 Task: For heading Arial Rounded MT Bold with Underline.  font size for heading26,  'Change the font style of data to'Browallia New.  and font size to 18,  Change the alignment of both headline & data to Align middle & Align Text left.  In the sheet  Expense's Analysisbook
Action: Mouse moved to (924, 116)
Screenshot: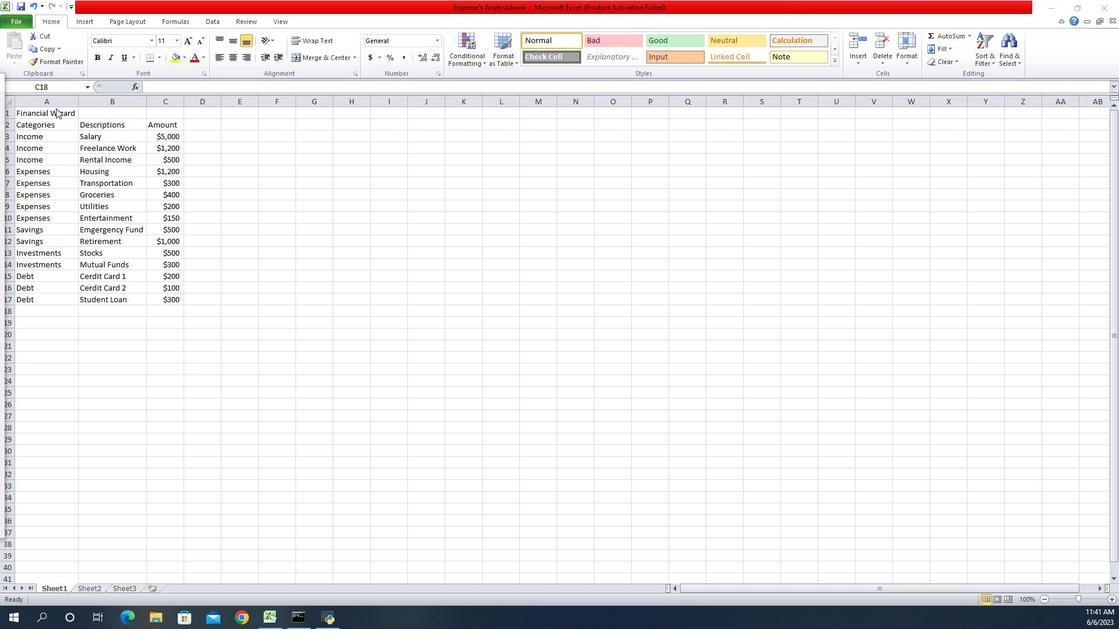 
Action: Mouse pressed left at (924, 116)
Screenshot: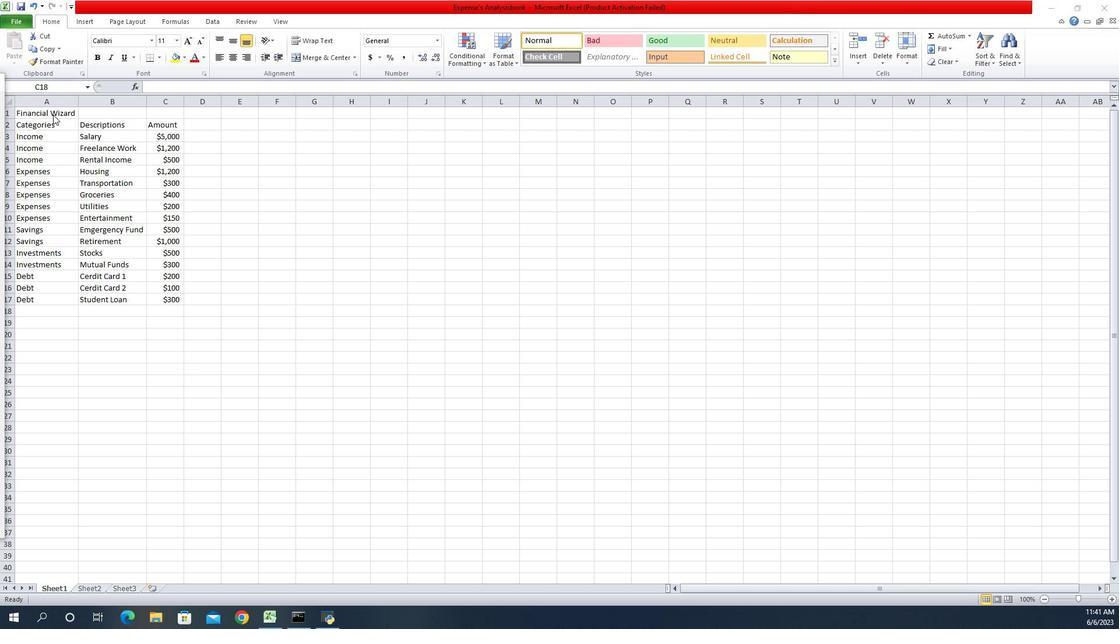 
Action: Mouse pressed left at (924, 116)
Screenshot: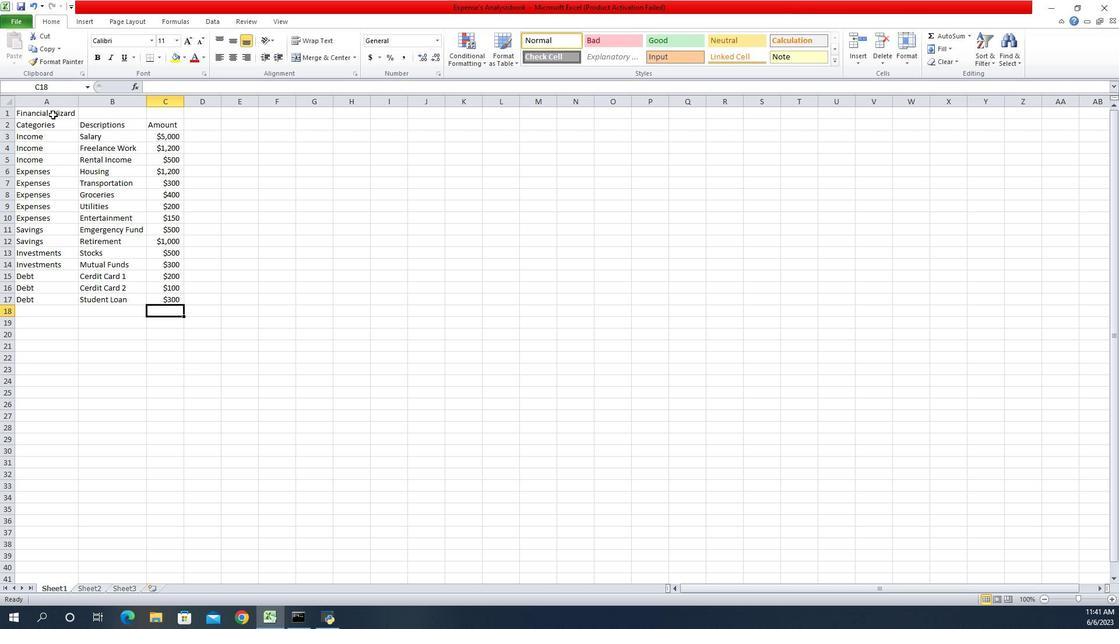 
Action: Mouse pressed left at (924, 116)
Screenshot: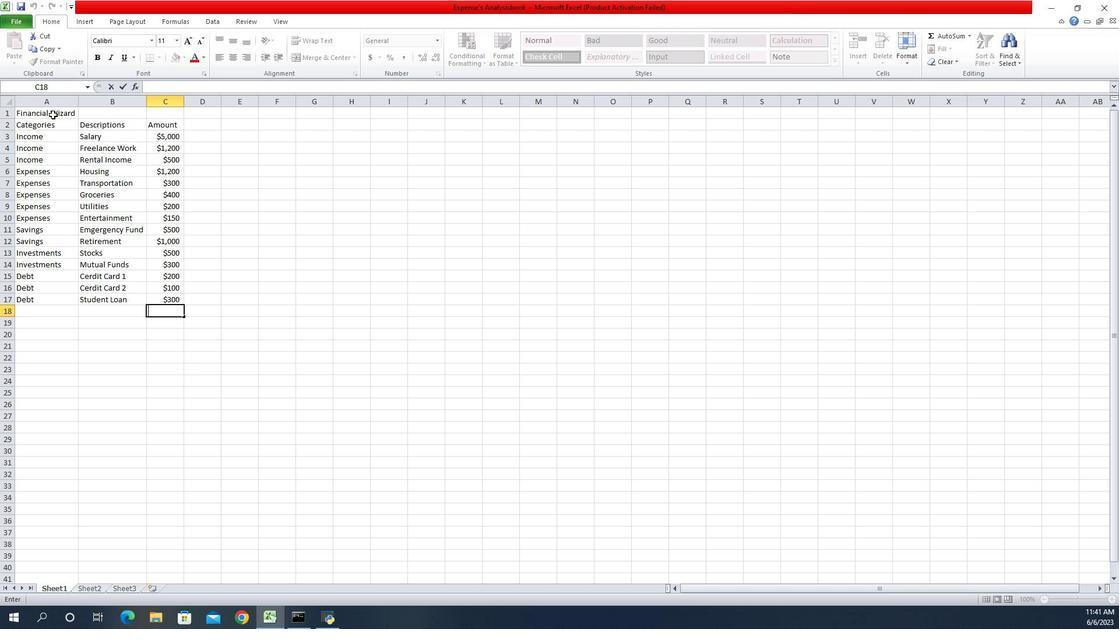 
Action: Mouse moved to (1023, 43)
Screenshot: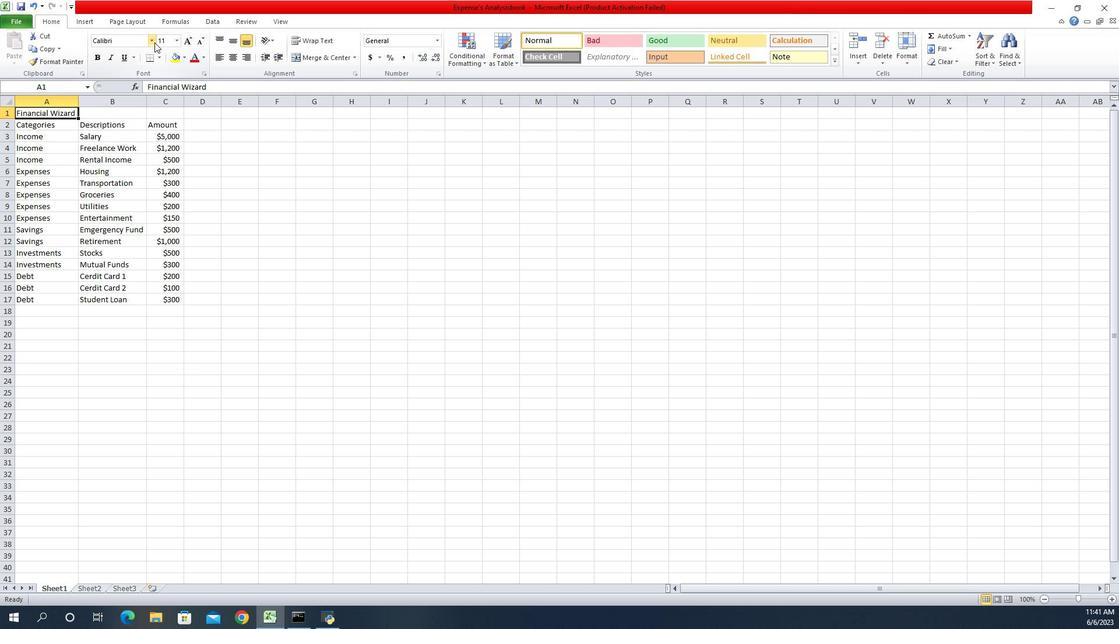 
Action: Mouse pressed left at (1023, 43)
Screenshot: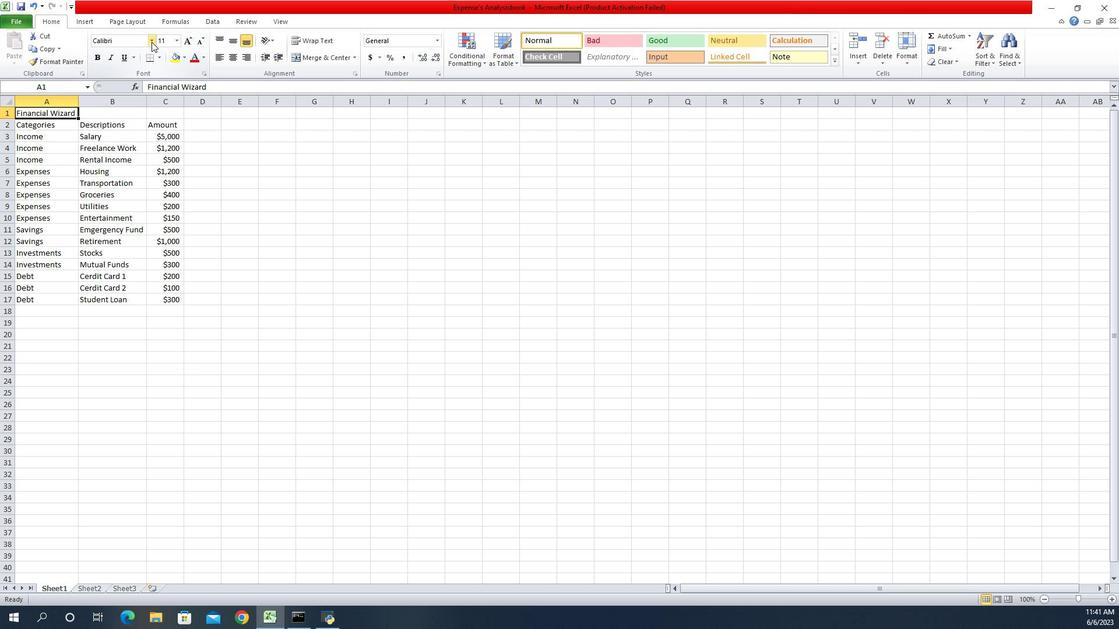 
Action: Mouse moved to (1022, 43)
Screenshot: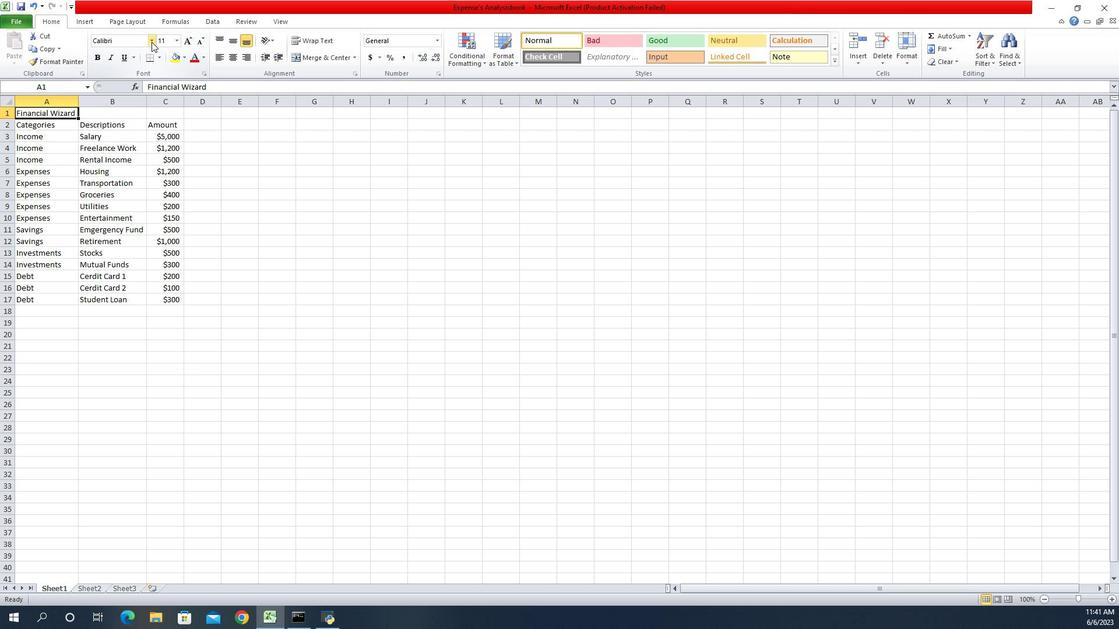 
Action: Key pressed arial<Key.down><Key.down><Key.down><Key.enter>
Screenshot: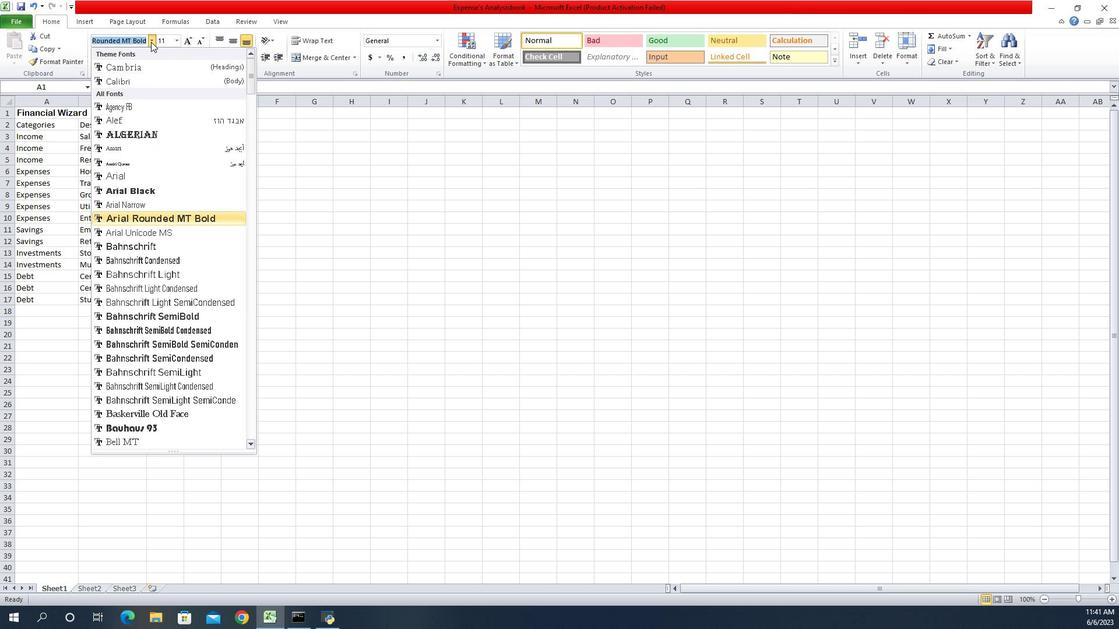 
Action: Mouse moved to (998, 61)
Screenshot: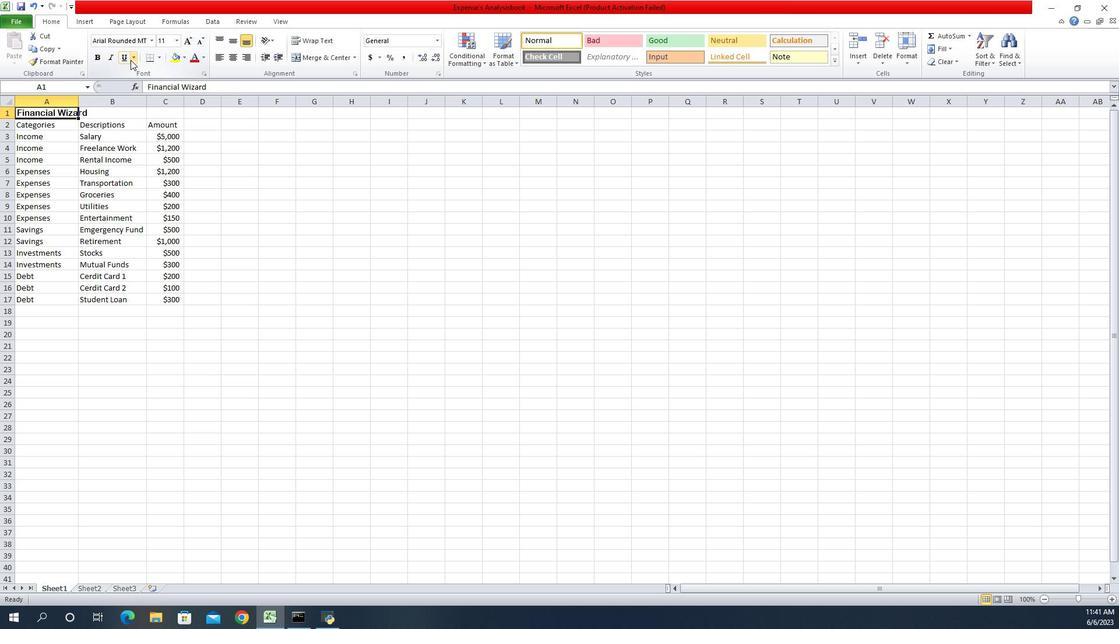 
Action: Mouse pressed left at (998, 61)
Screenshot: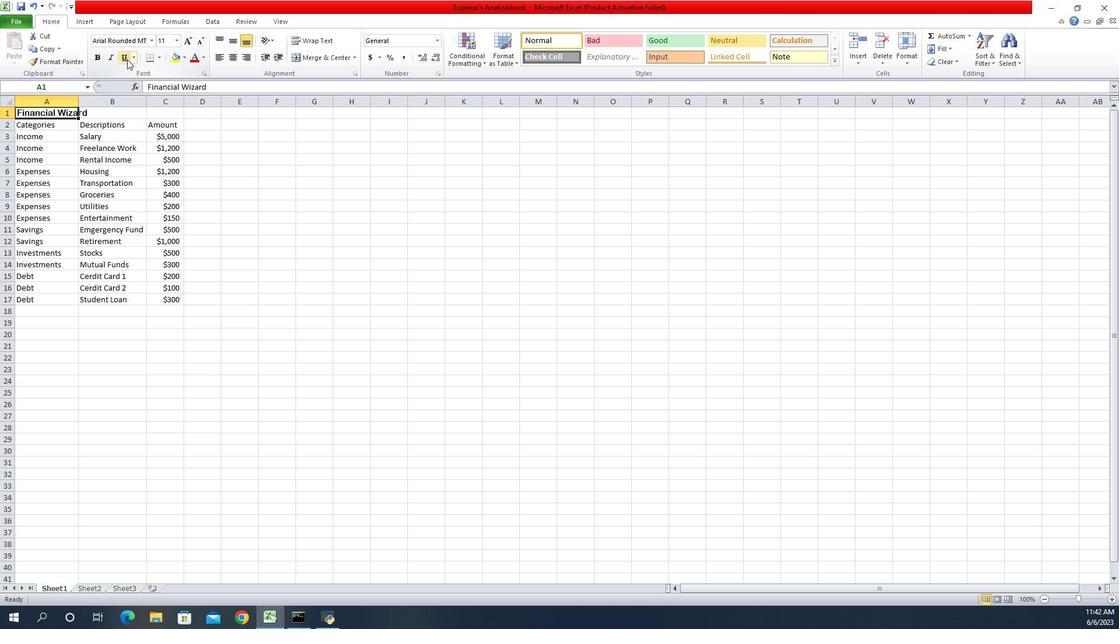 
Action: Mouse moved to (1049, 46)
Screenshot: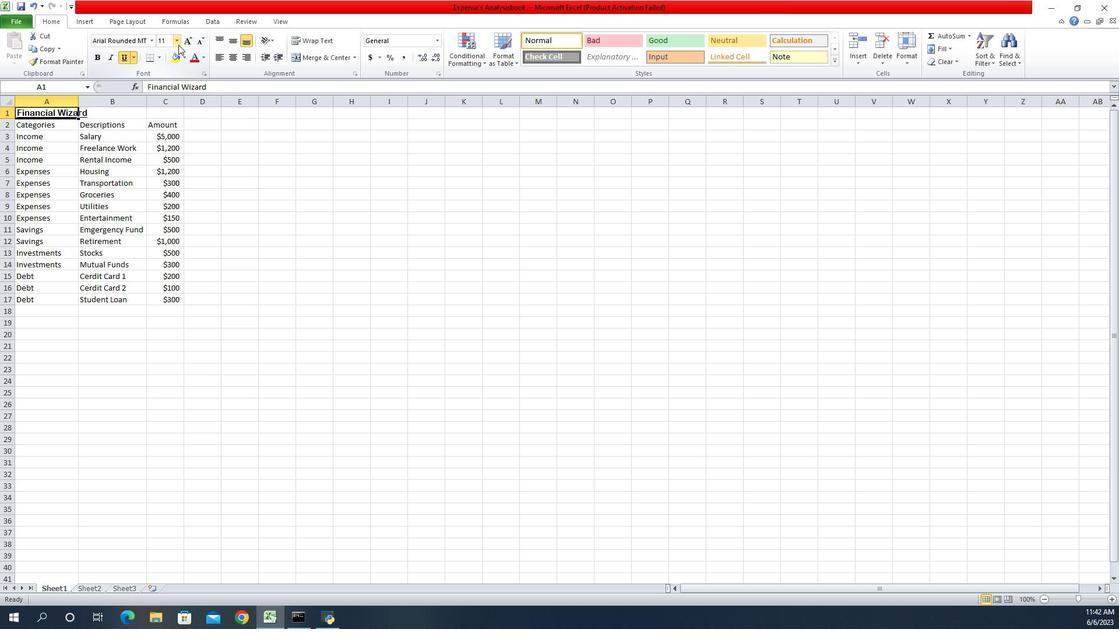 
Action: Mouse pressed left at (1049, 46)
Screenshot: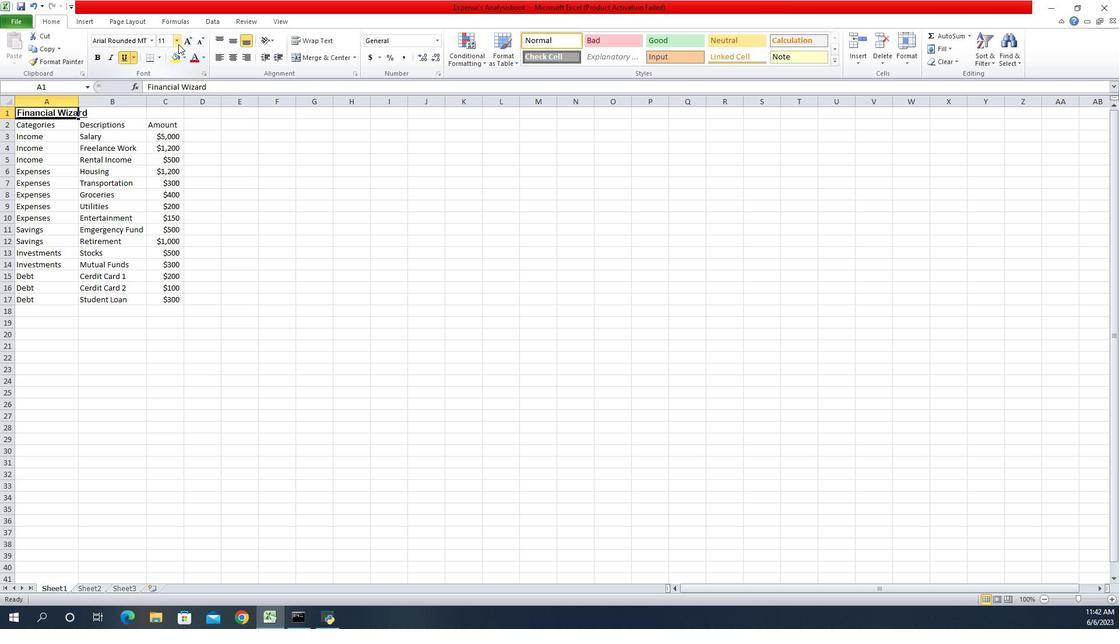 
Action: Mouse moved to (1035, 162)
Screenshot: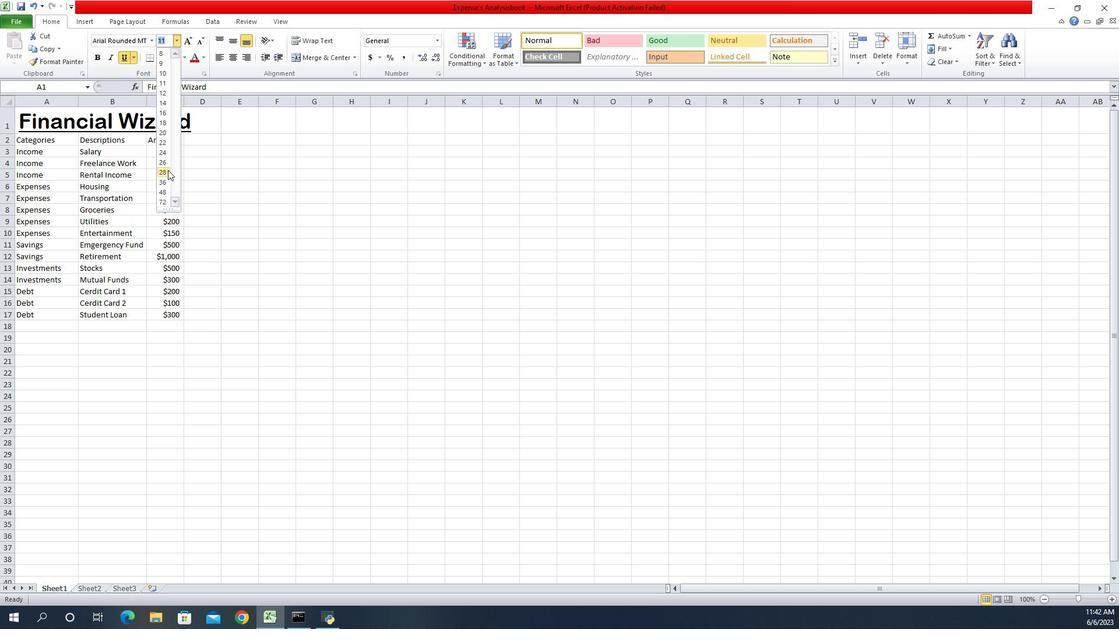 
Action: Mouse pressed left at (1035, 162)
Screenshot: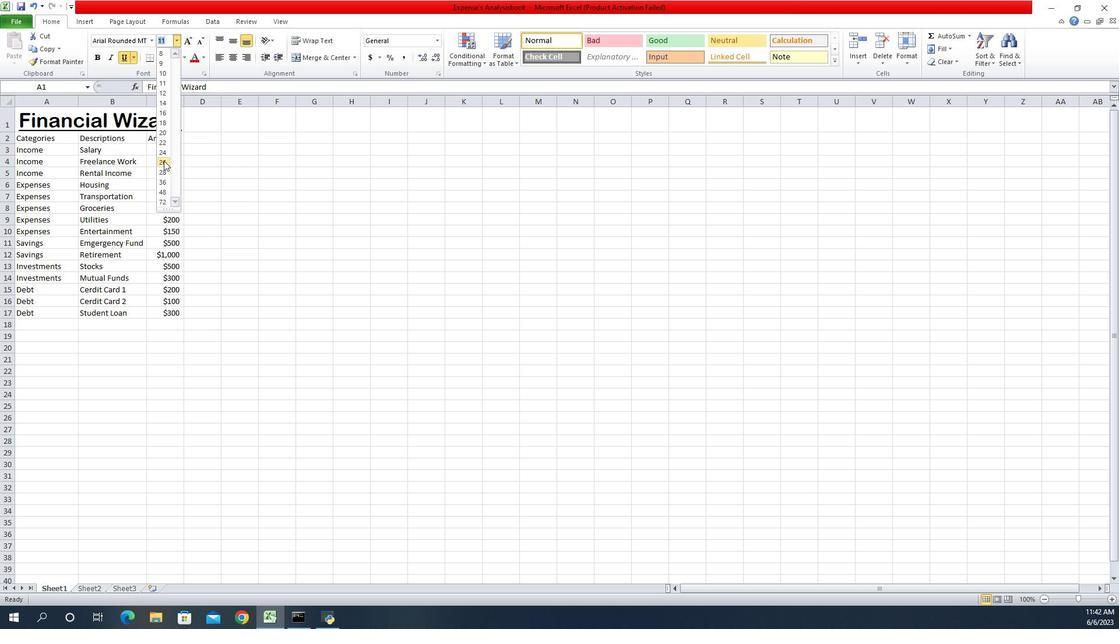 
Action: Mouse moved to (923, 142)
Screenshot: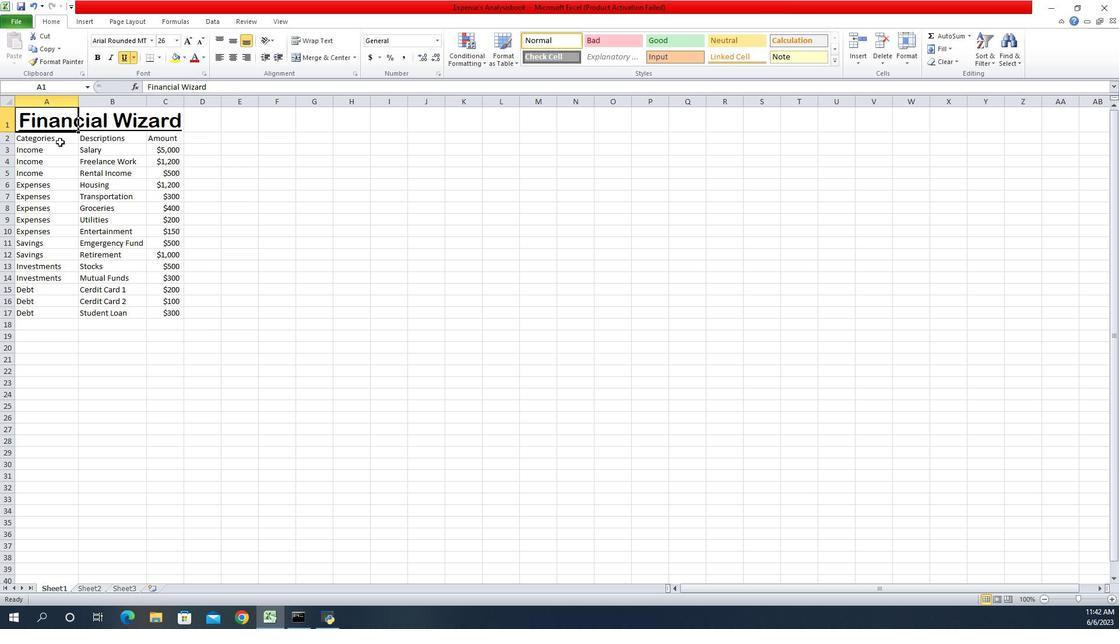 
Action: Mouse pressed left at (923, 142)
Screenshot: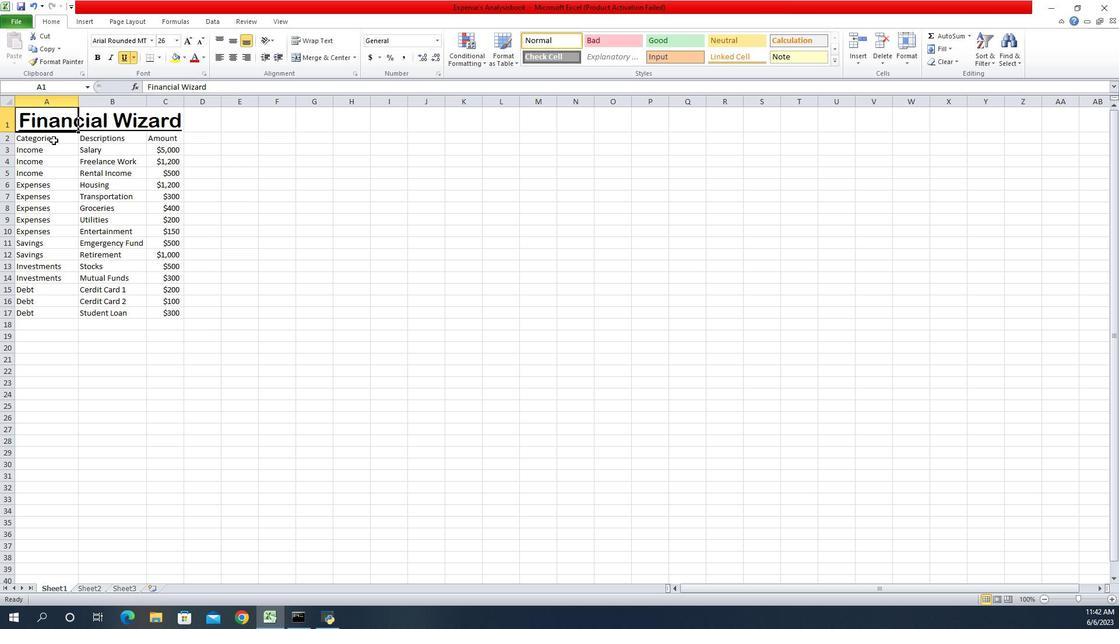 
Action: Mouse moved to (923, 142)
Screenshot: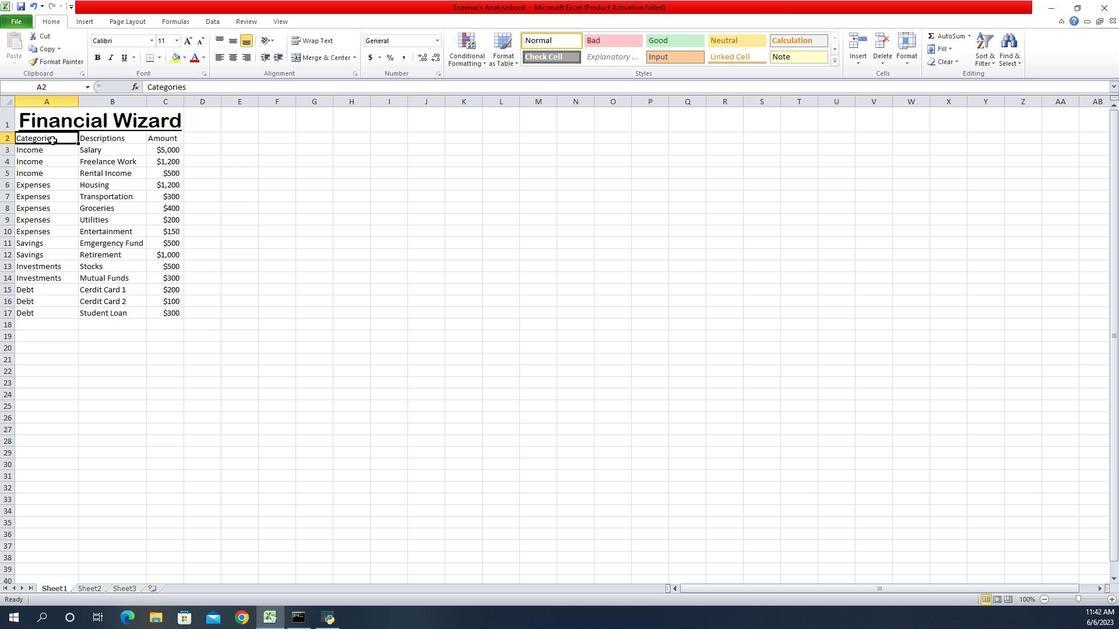 
Action: Key pressed <Key.shift><Key.down><Key.right>
Screenshot: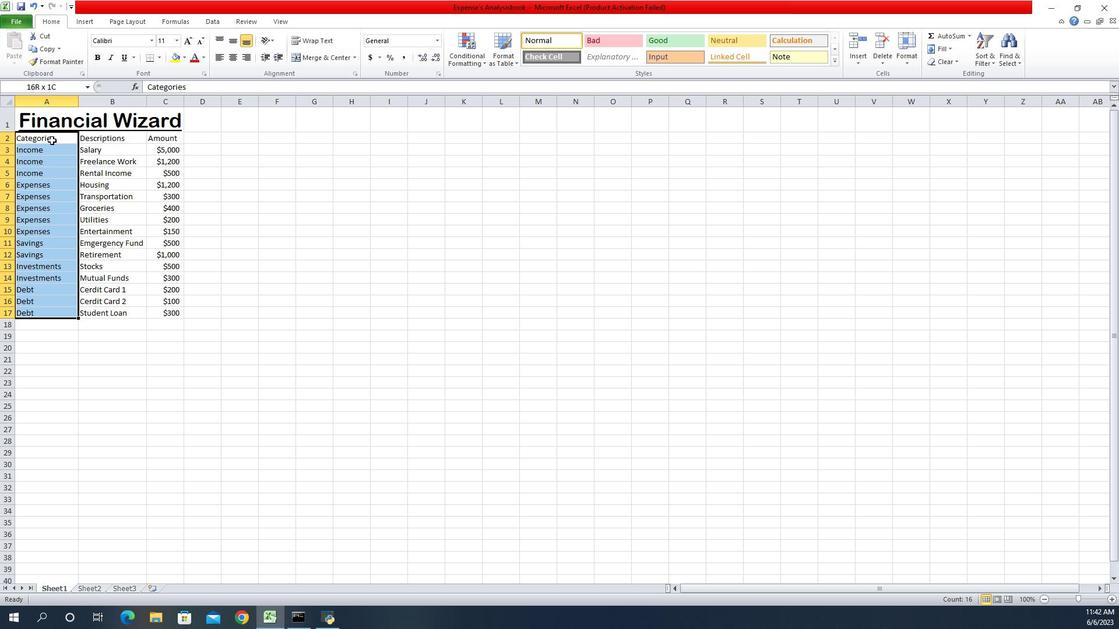 
Action: Mouse moved to (1021, 44)
Screenshot: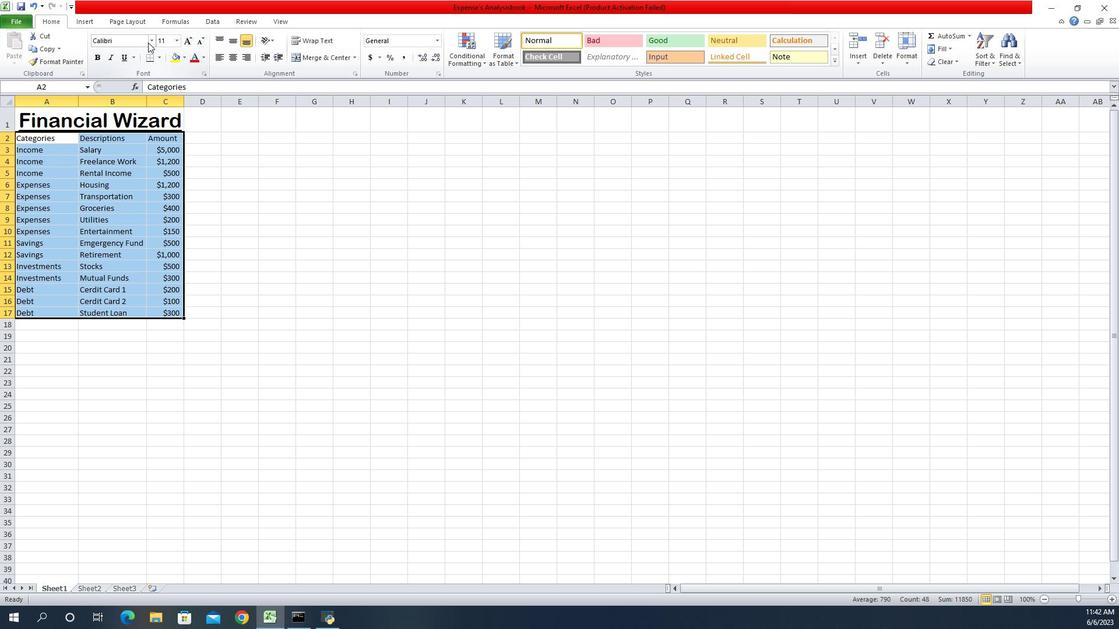 
Action: Mouse pressed left at (1021, 44)
Screenshot: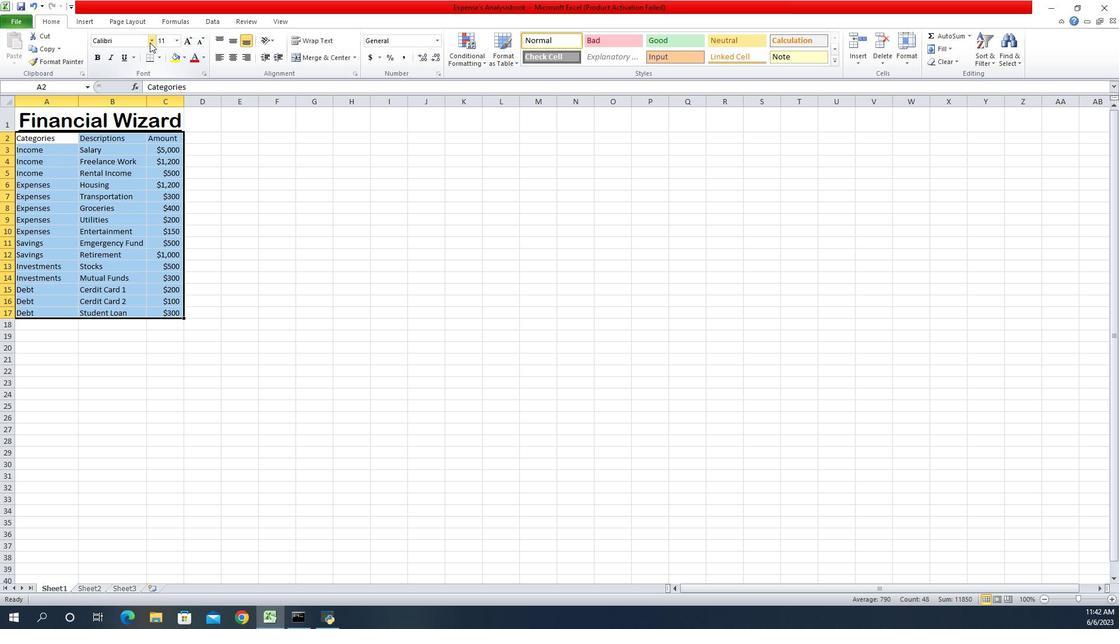 
Action: Key pressed browallia<Key.space><Key.shift>New<Key.enter>
Screenshot: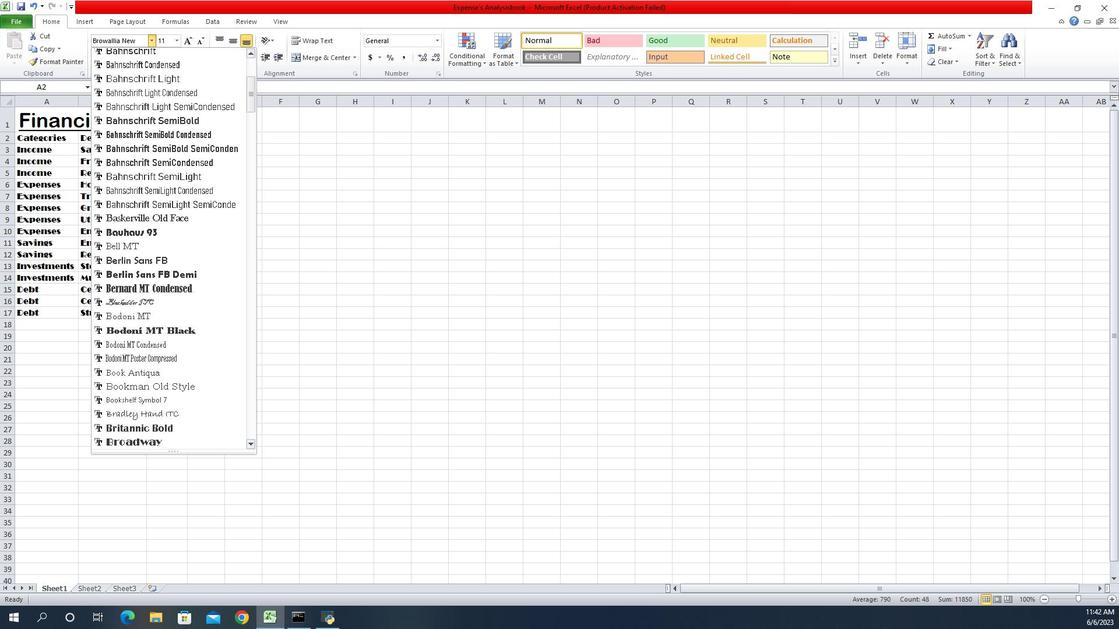 
Action: Mouse moved to (1047, 42)
Screenshot: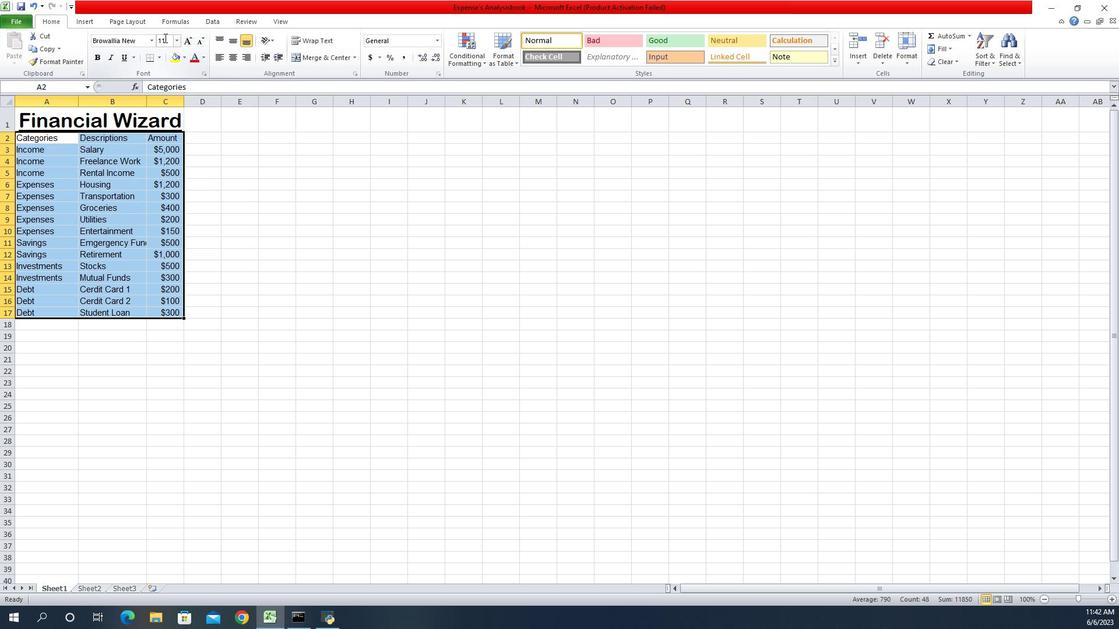 
Action: Mouse pressed left at (1047, 42)
Screenshot: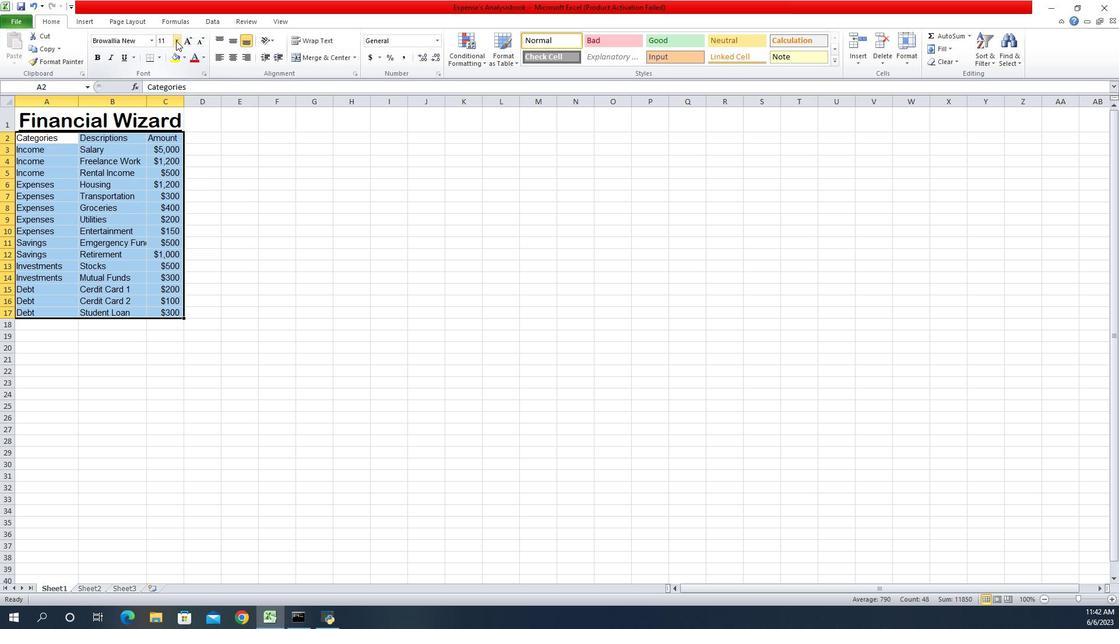 
Action: Mouse moved to (1039, 125)
Screenshot: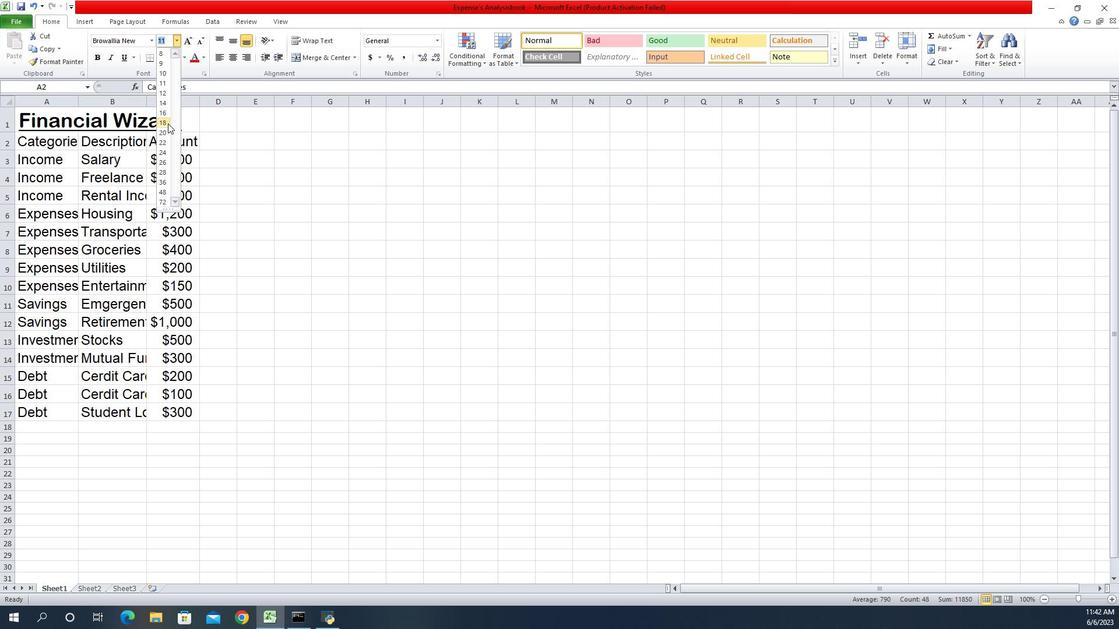 
Action: Mouse pressed left at (1039, 125)
Screenshot: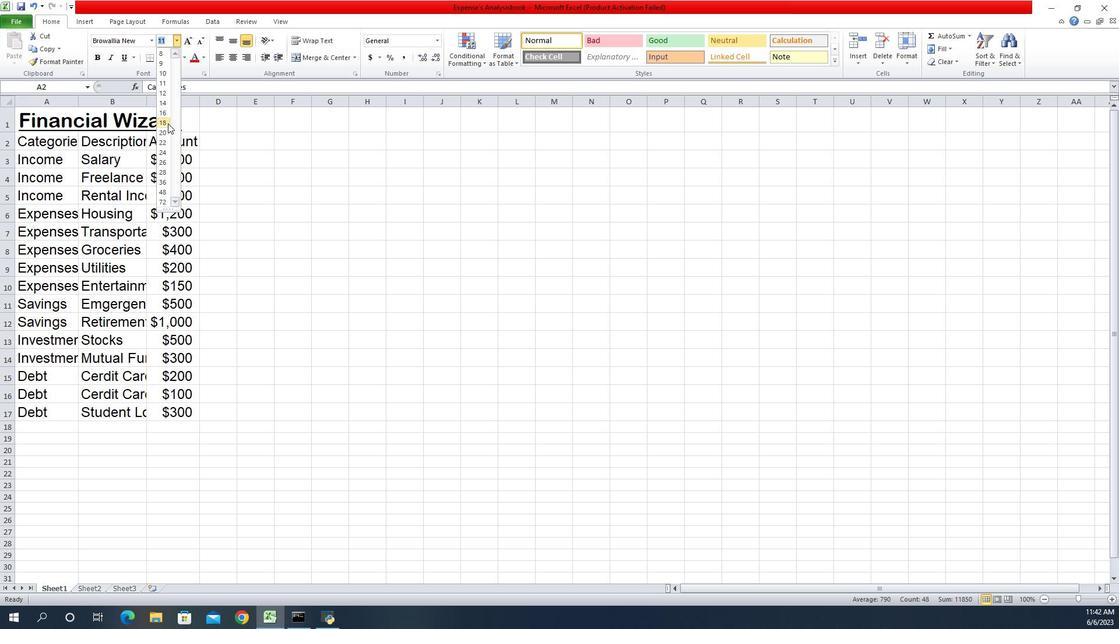 
Action: Mouse moved to (1105, 48)
Screenshot: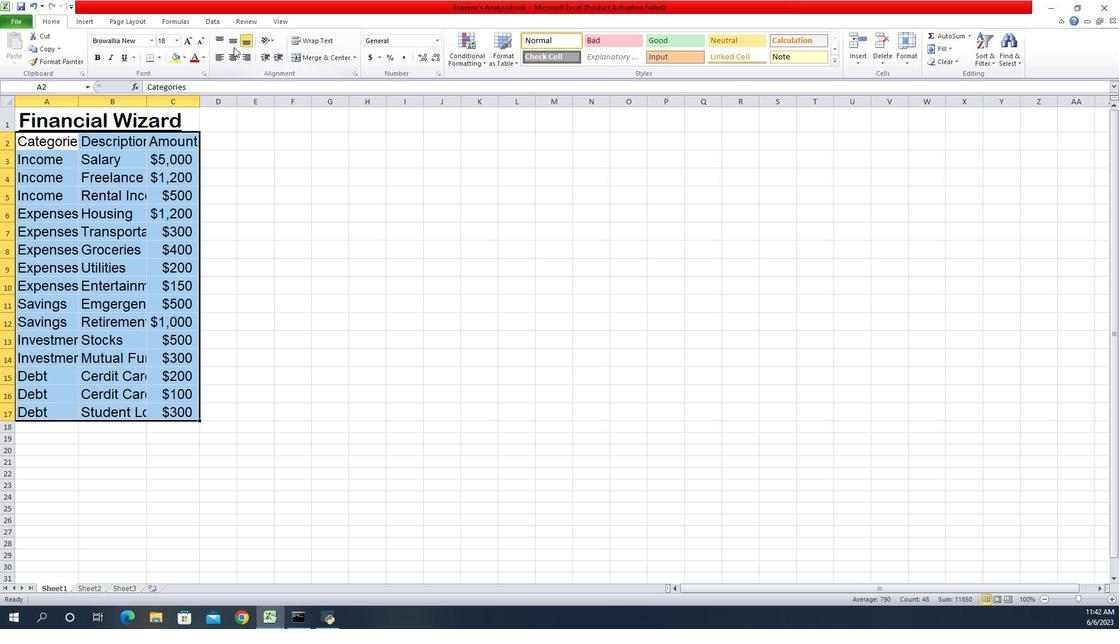
Action: Mouse pressed left at (1105, 48)
Screenshot: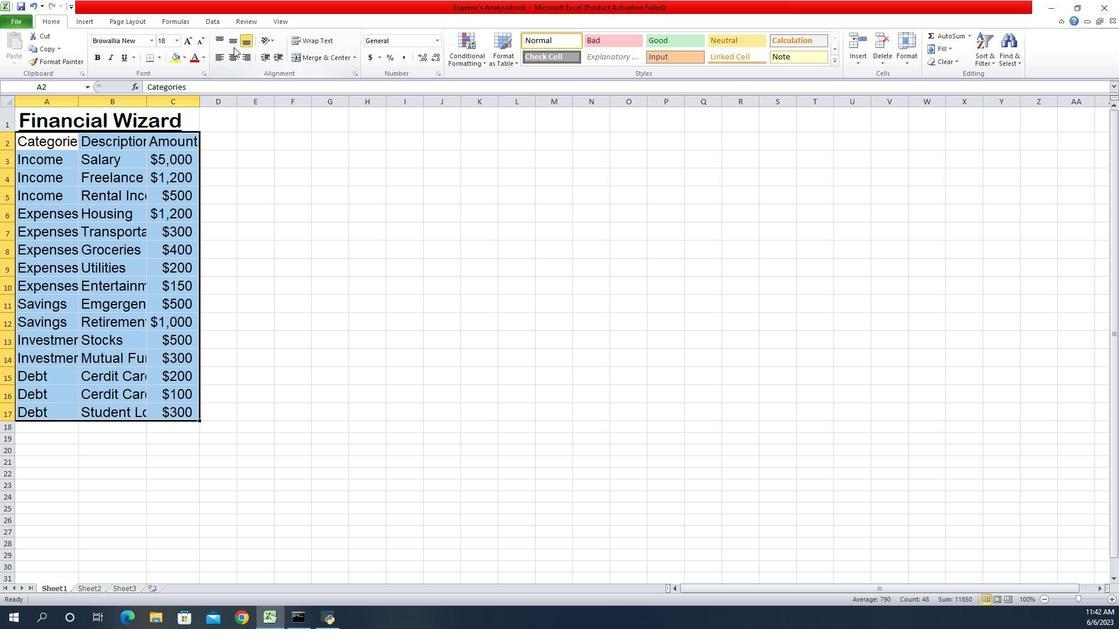 
Action: Mouse moved to (1089, 60)
Screenshot: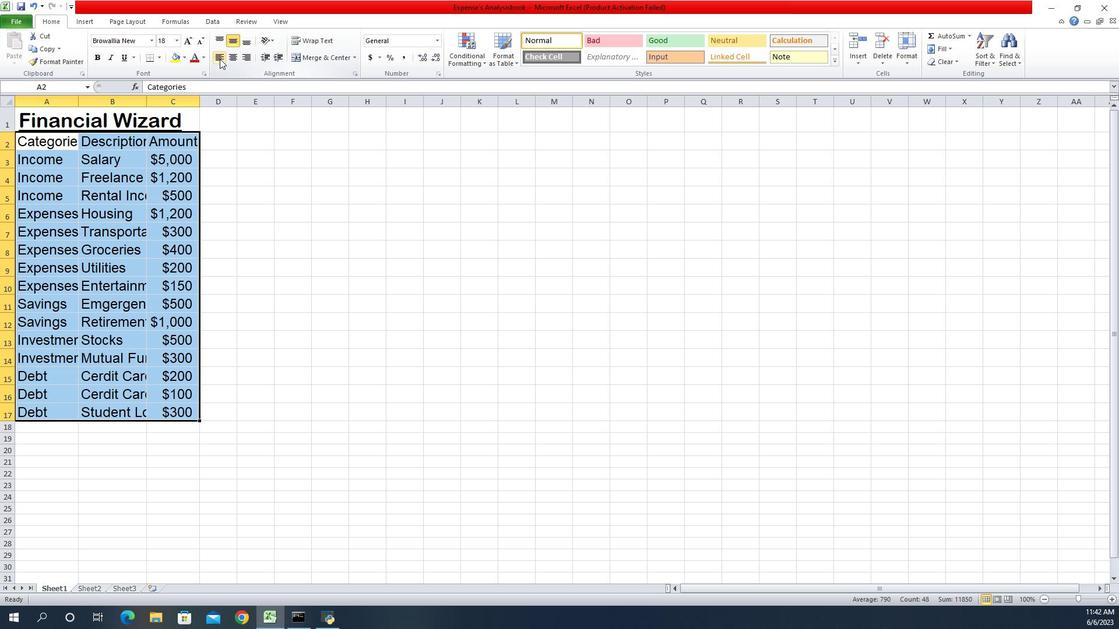 
Action: Mouse pressed left at (1089, 60)
Screenshot: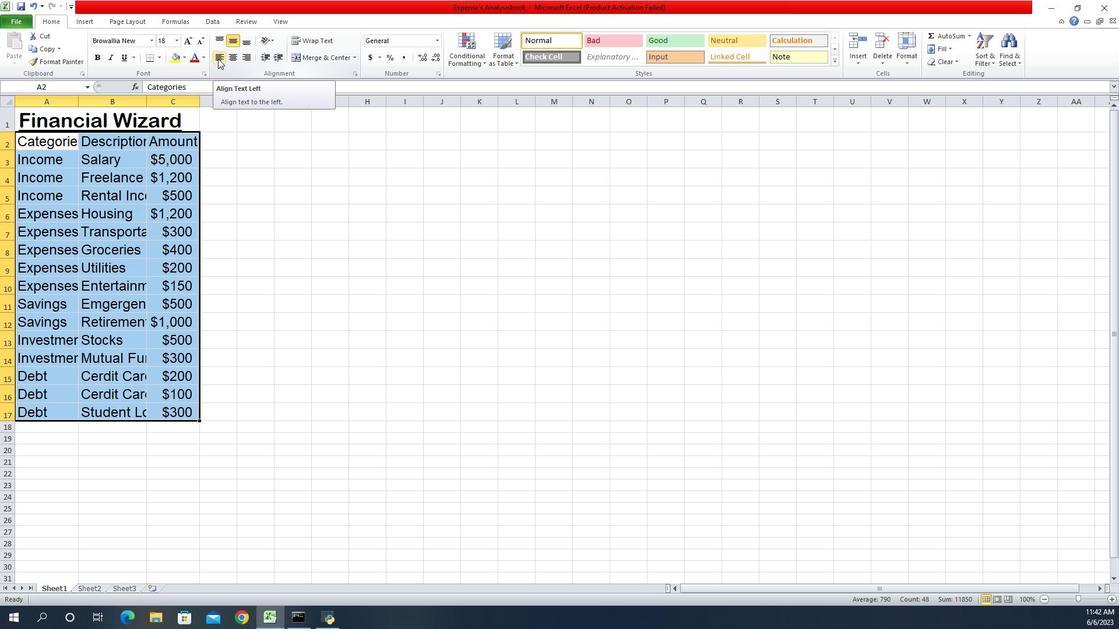
Action: Mouse moved to (891, 8)
Screenshot: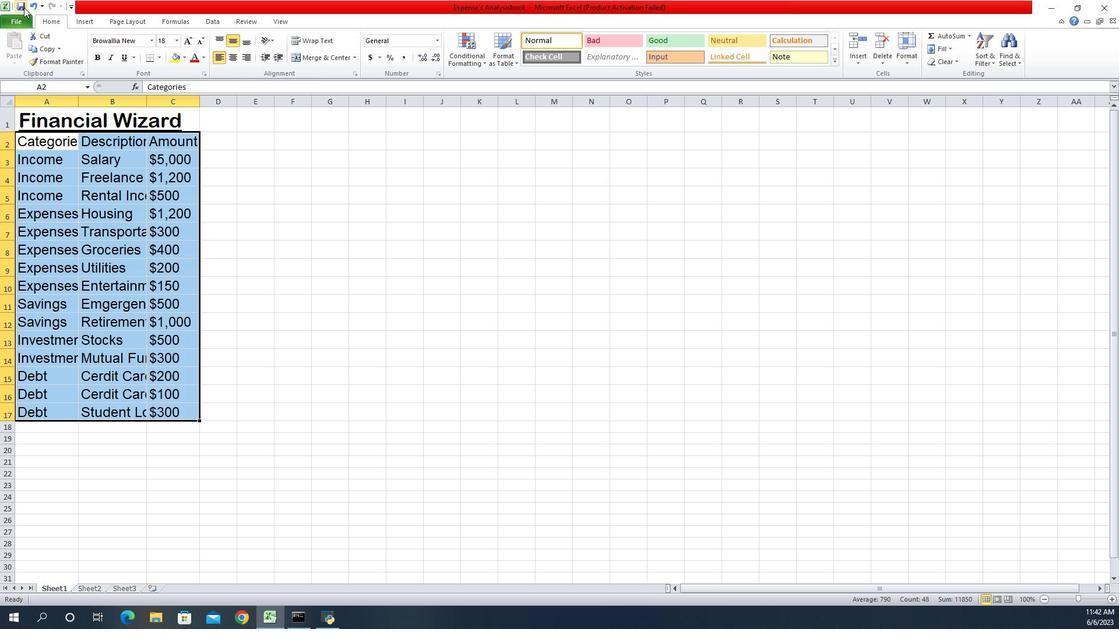 
Action: Mouse pressed left at (891, 8)
Screenshot: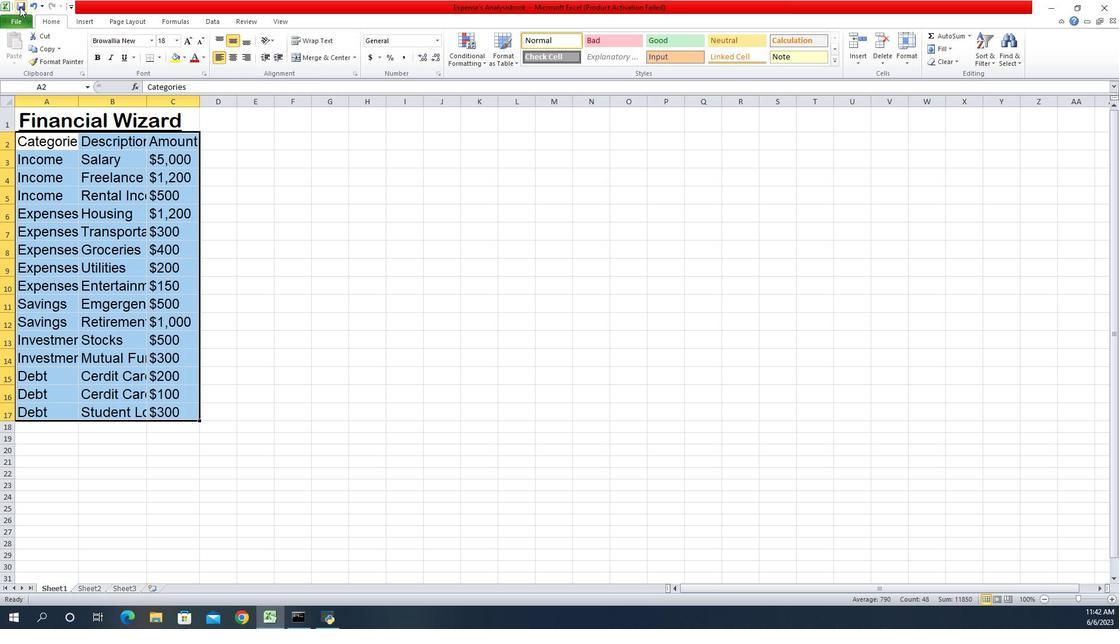 
Action: Mouse moved to (1102, 440)
Screenshot: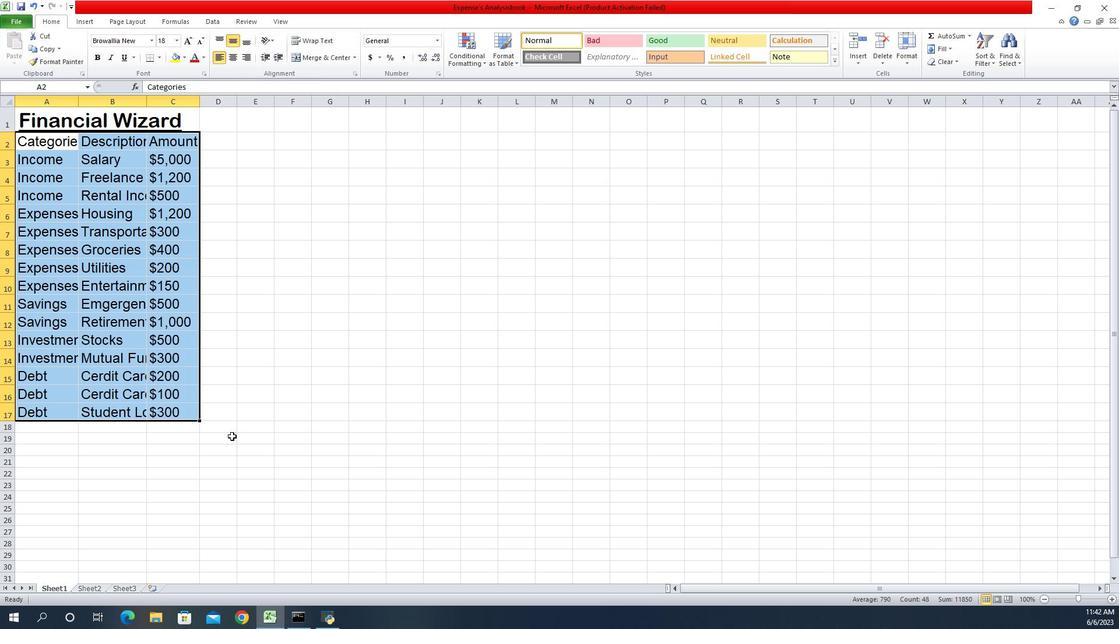 
Action: Mouse pressed left at (1102, 440)
Screenshot: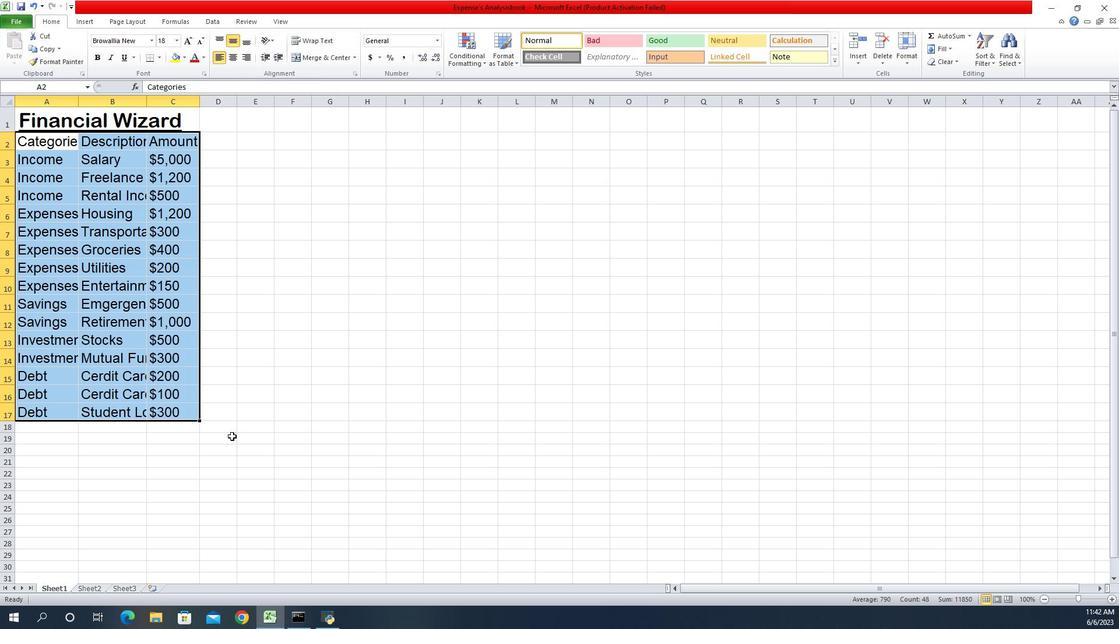 
